 Task: Check the sale-to-list ratio of 2 full bathrooms in the last 5 years.
Action: Mouse pressed left at (787, 174)
Screenshot: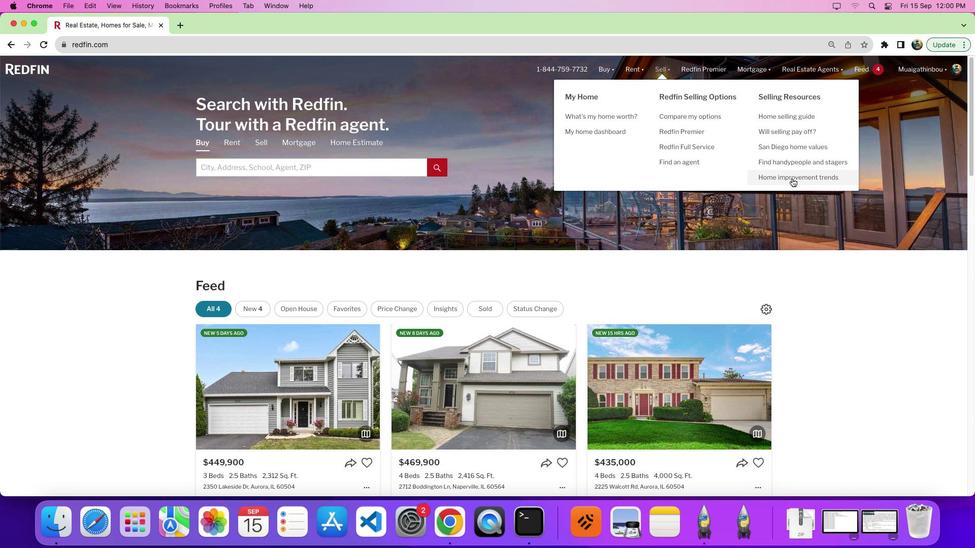 
Action: Mouse moved to (267, 184)
Screenshot: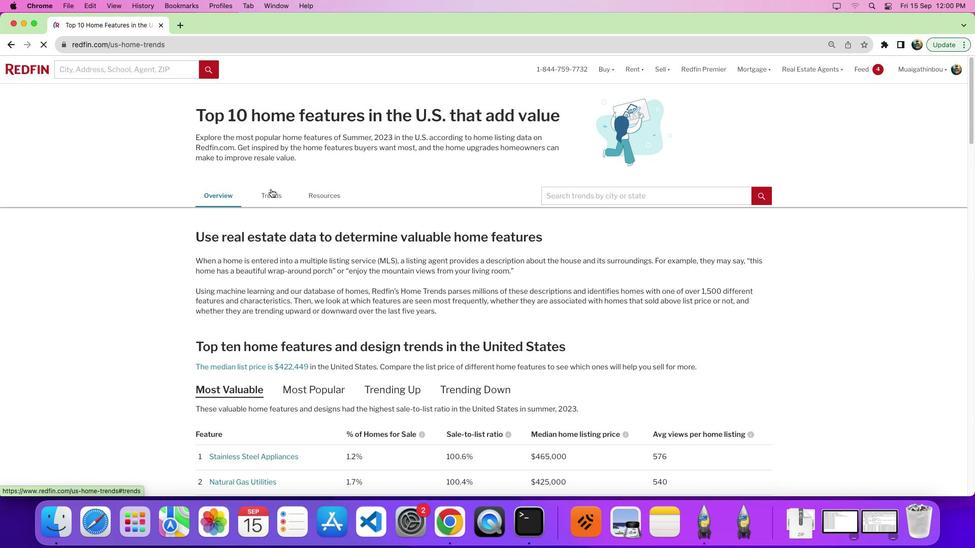 
Action: Mouse pressed left at (267, 184)
Screenshot: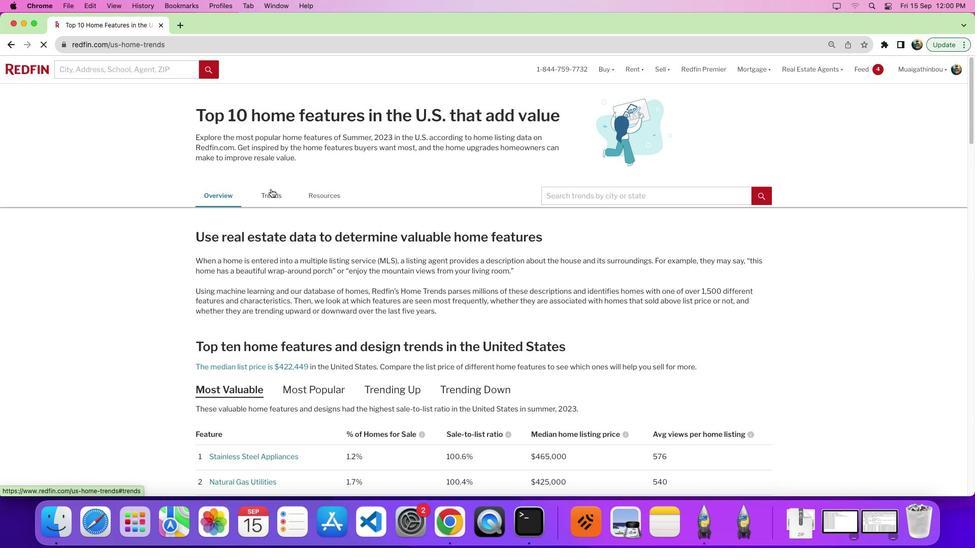 
Action: Mouse moved to (267, 189)
Screenshot: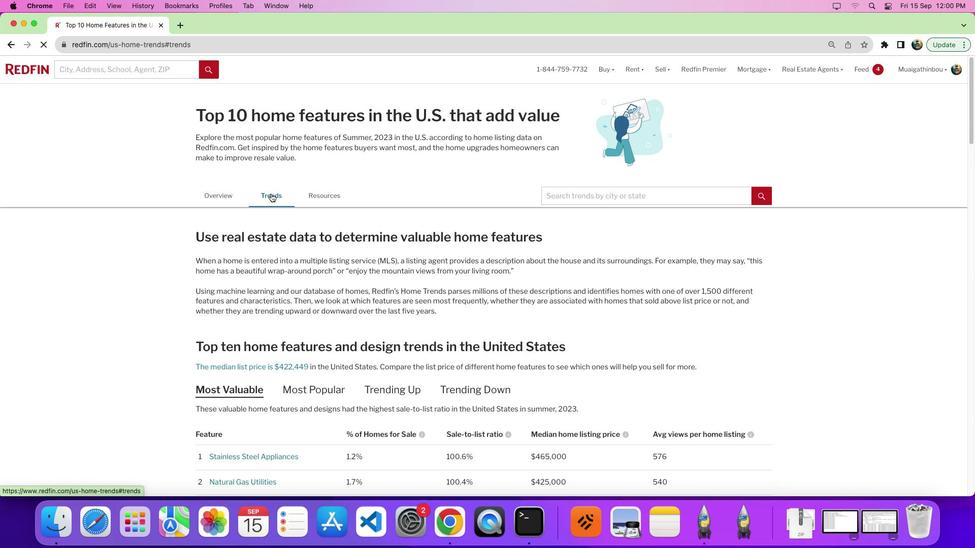 
Action: Mouse pressed left at (267, 189)
Screenshot: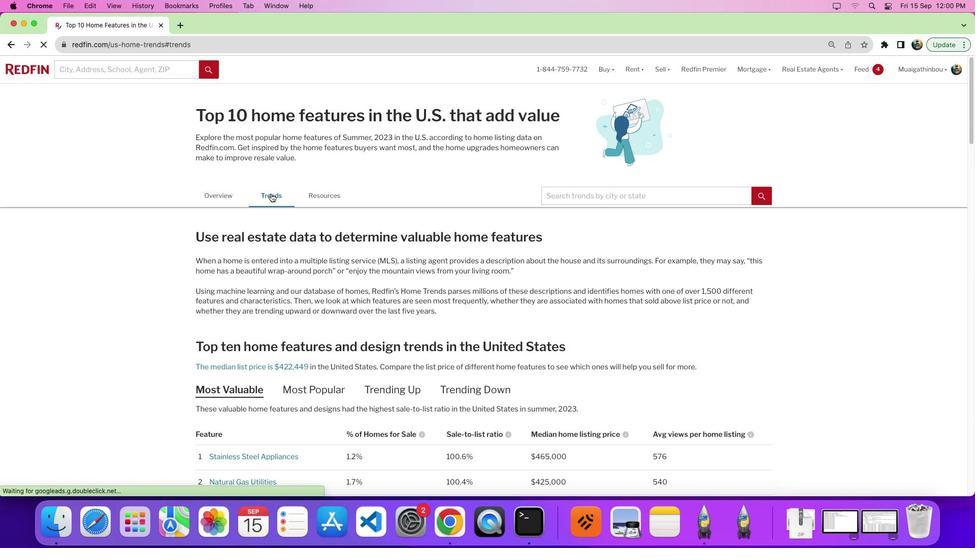 
Action: Mouse moved to (329, 211)
Screenshot: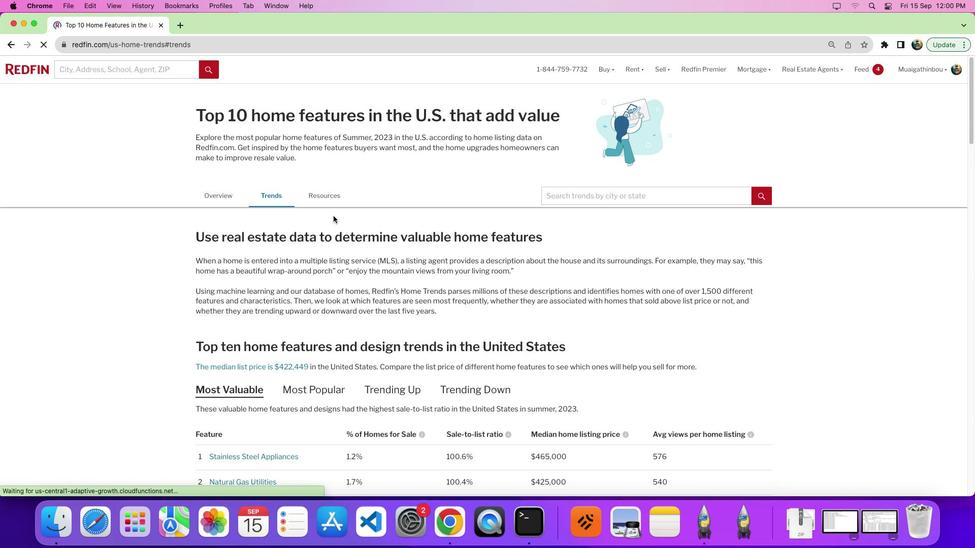 
Action: Mouse scrolled (329, 211) with delta (-3, -4)
Screenshot: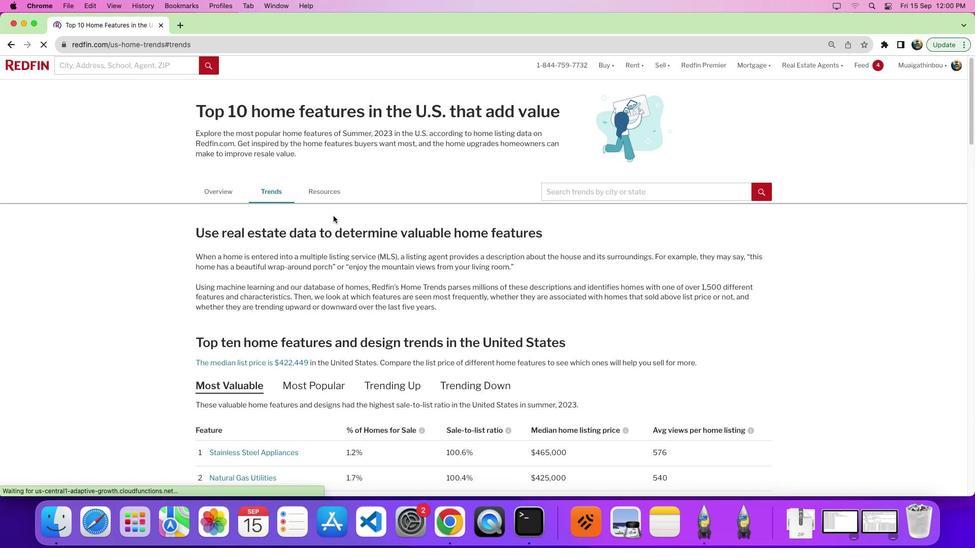 
Action: Mouse scrolled (329, 211) with delta (-3, -4)
Screenshot: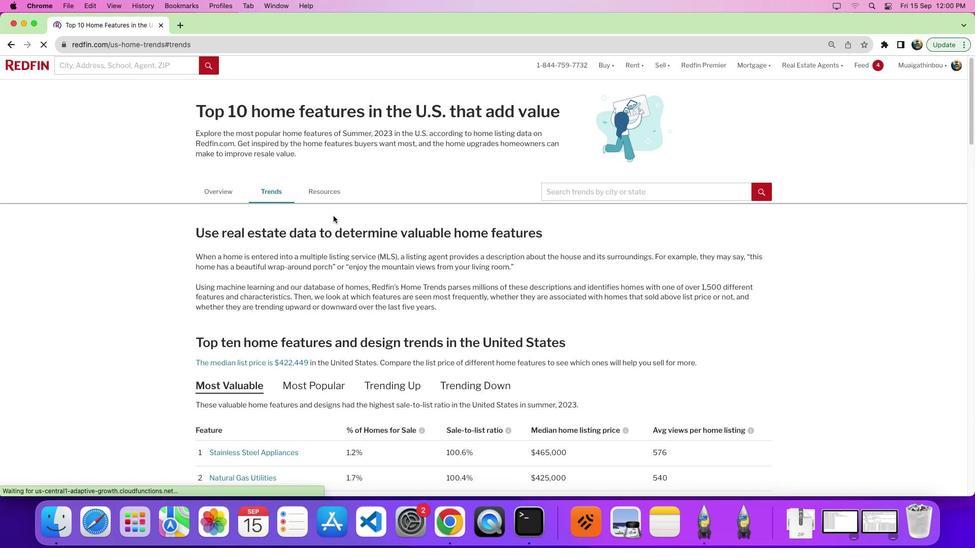 
Action: Mouse scrolled (329, 211) with delta (-3, -7)
Screenshot: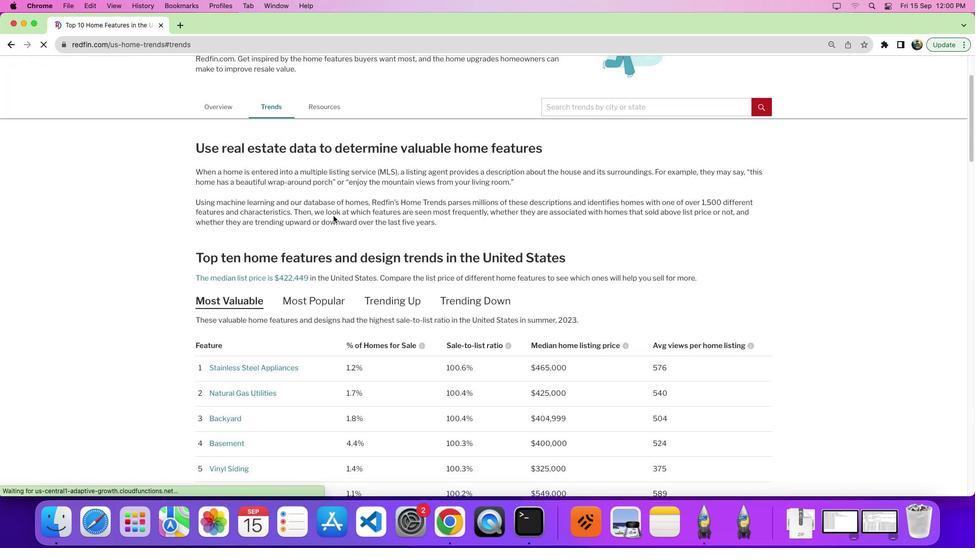 
Action: Mouse scrolled (329, 211) with delta (-3, -4)
Screenshot: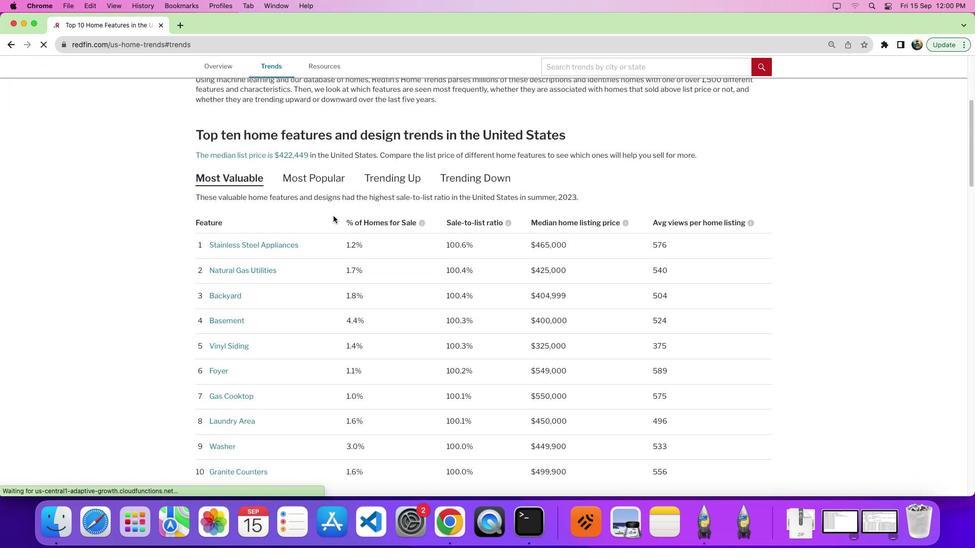 
Action: Mouse scrolled (329, 211) with delta (-3, -4)
Screenshot: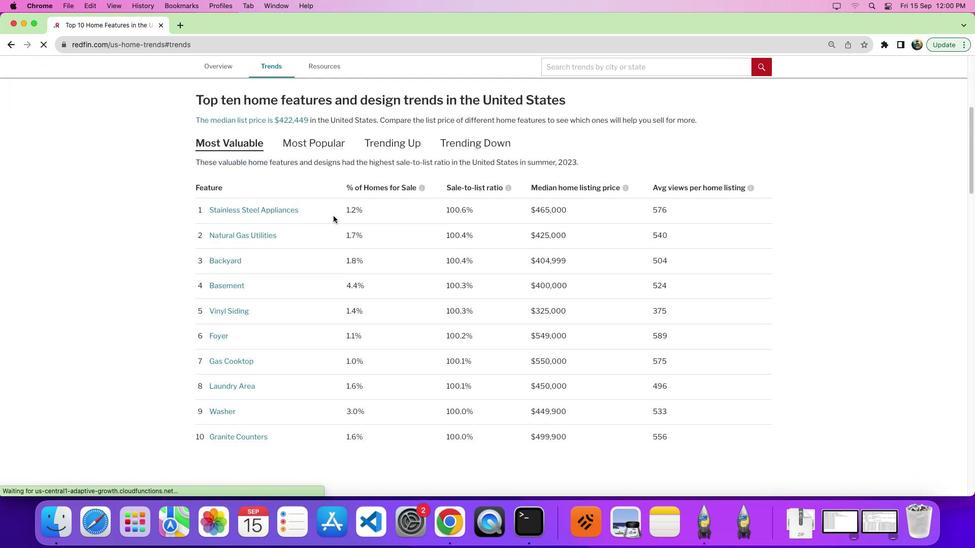 
Action: Mouse scrolled (329, 211) with delta (-3, -7)
Screenshot: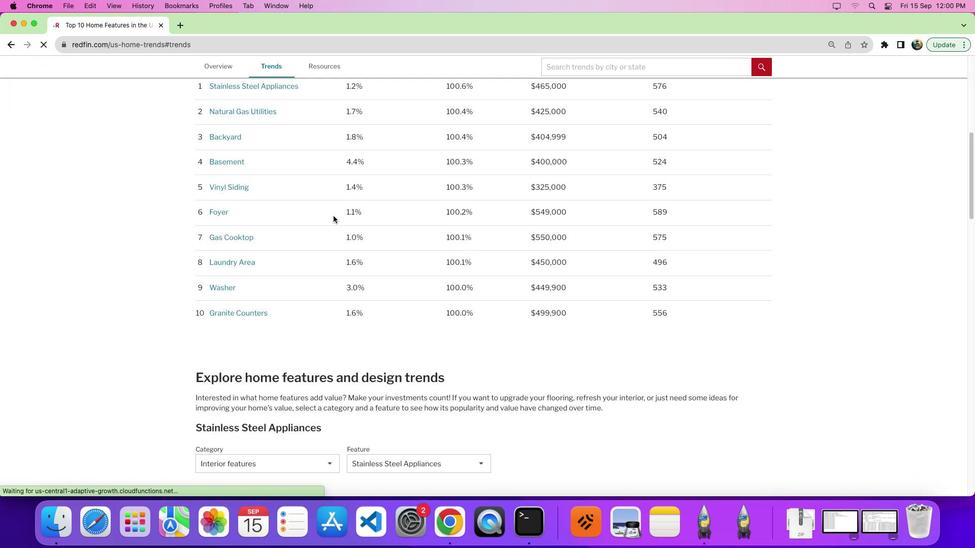 
Action: Mouse scrolled (329, 211) with delta (-3, -9)
Screenshot: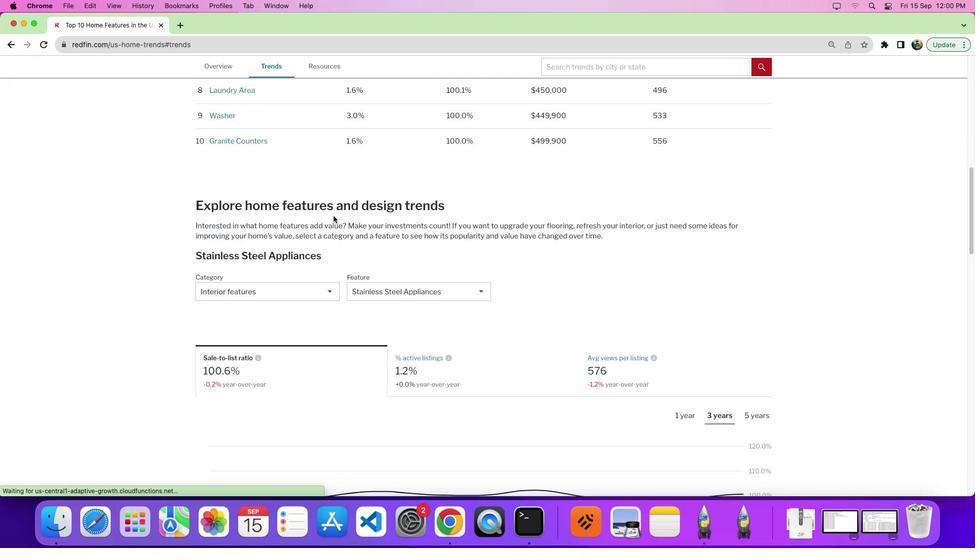 
Action: Mouse moved to (256, 213)
Screenshot: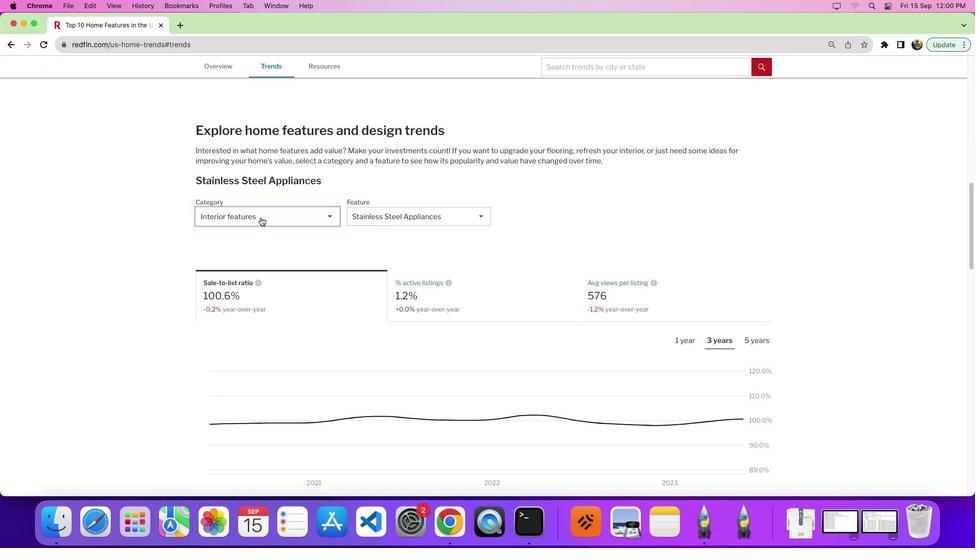 
Action: Mouse pressed left at (256, 213)
Screenshot: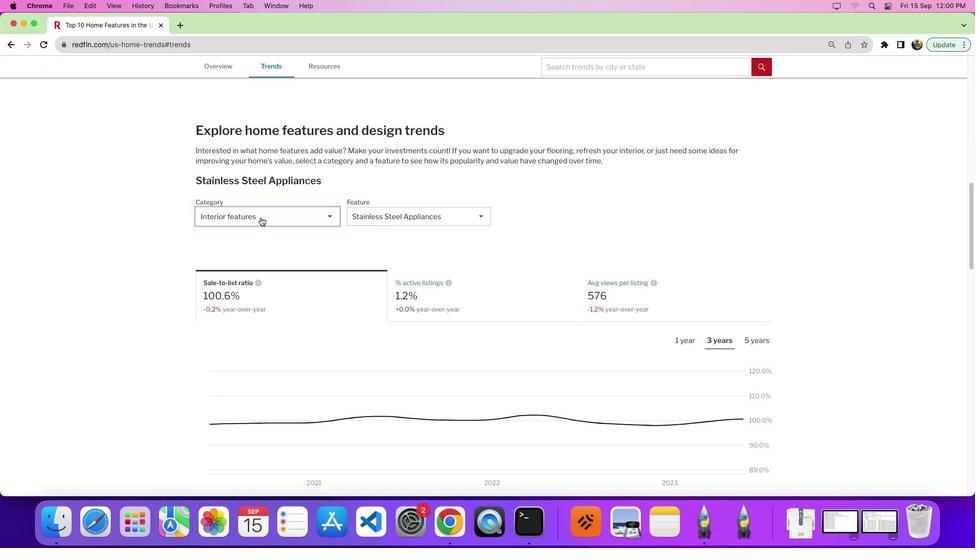 
Action: Mouse moved to (260, 244)
Screenshot: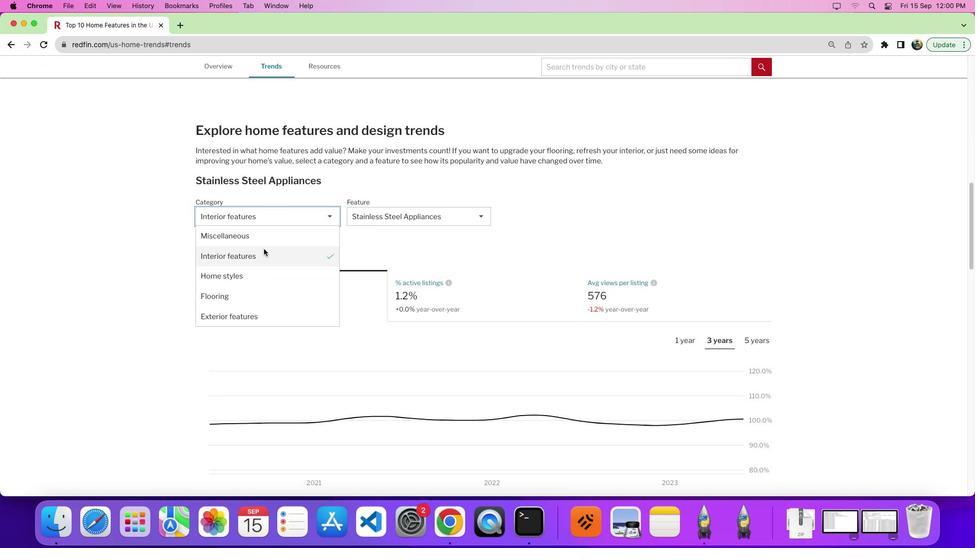 
Action: Mouse pressed left at (260, 244)
Screenshot: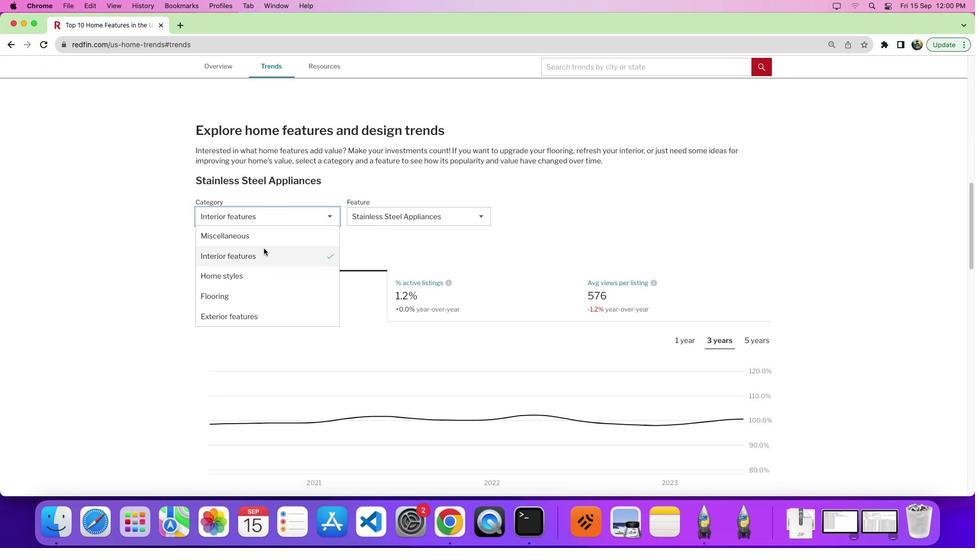 
Action: Mouse moved to (374, 203)
Screenshot: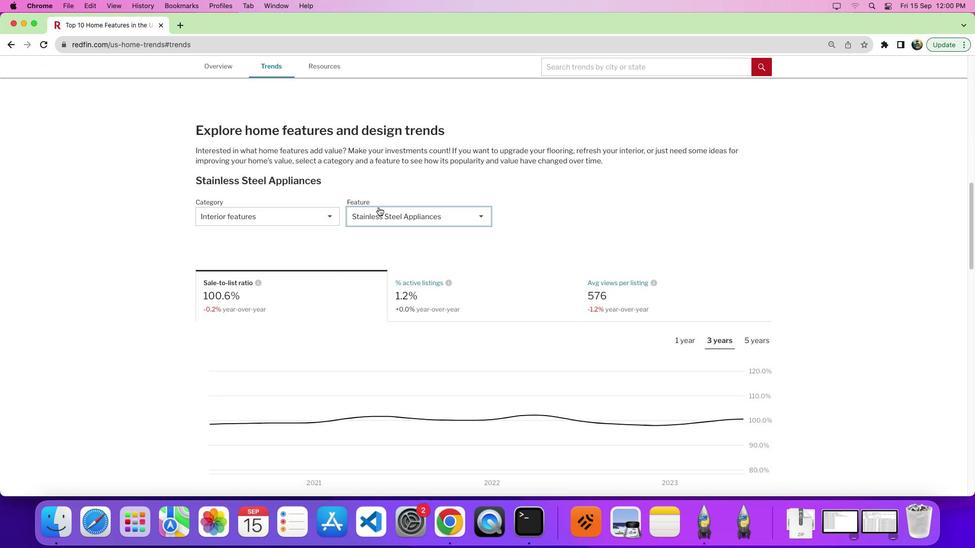 
Action: Mouse pressed left at (374, 203)
Screenshot: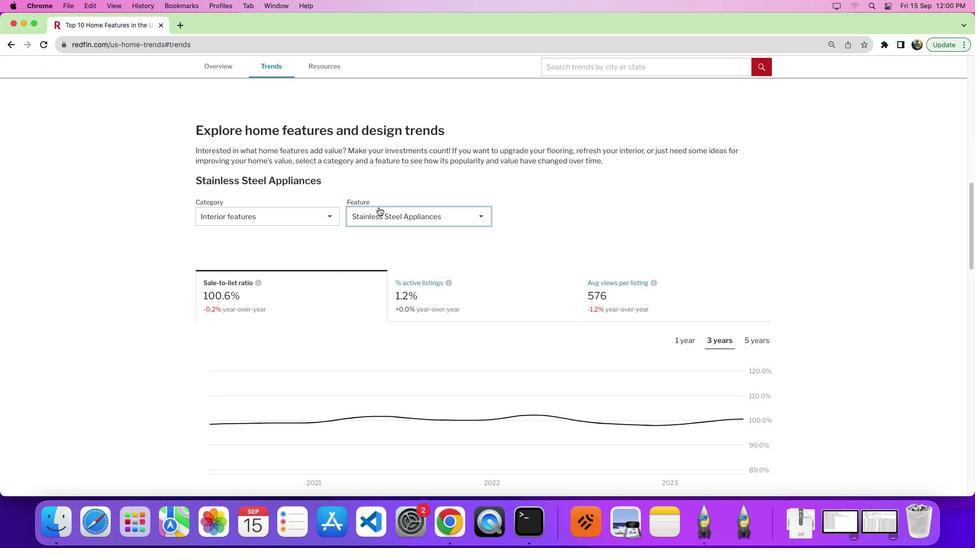 
Action: Mouse moved to (389, 273)
Screenshot: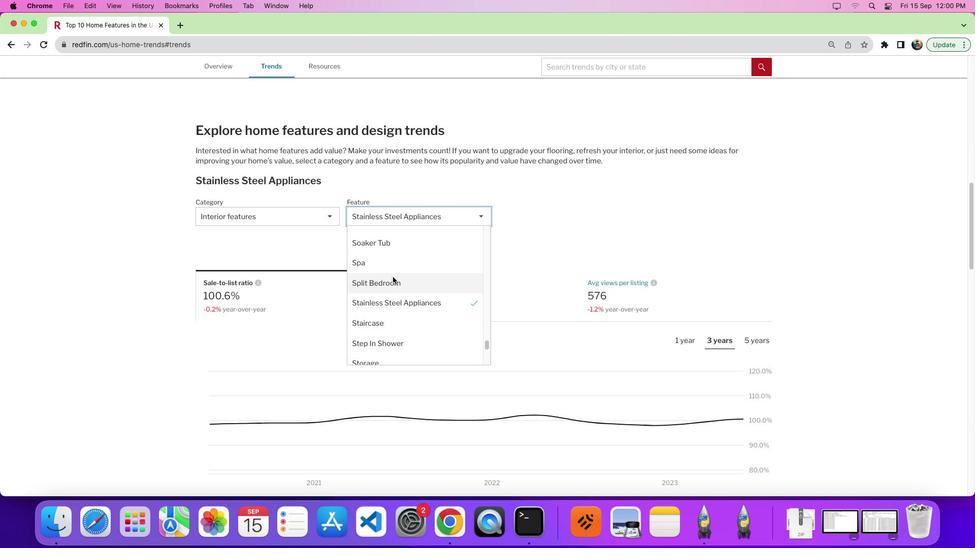 
Action: Mouse scrolled (389, 273) with delta (-3, -3)
Screenshot: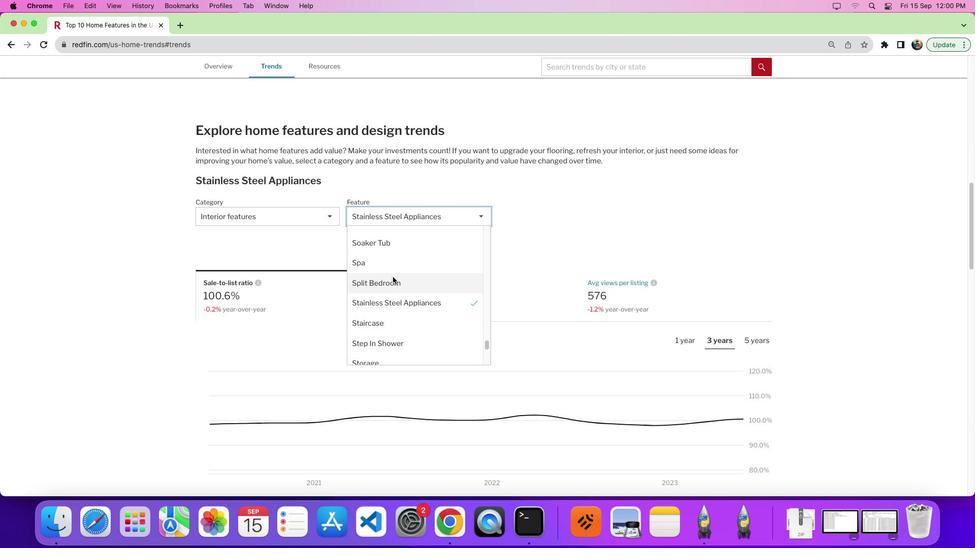 
Action: Mouse scrolled (389, 273) with delta (-3, -3)
Screenshot: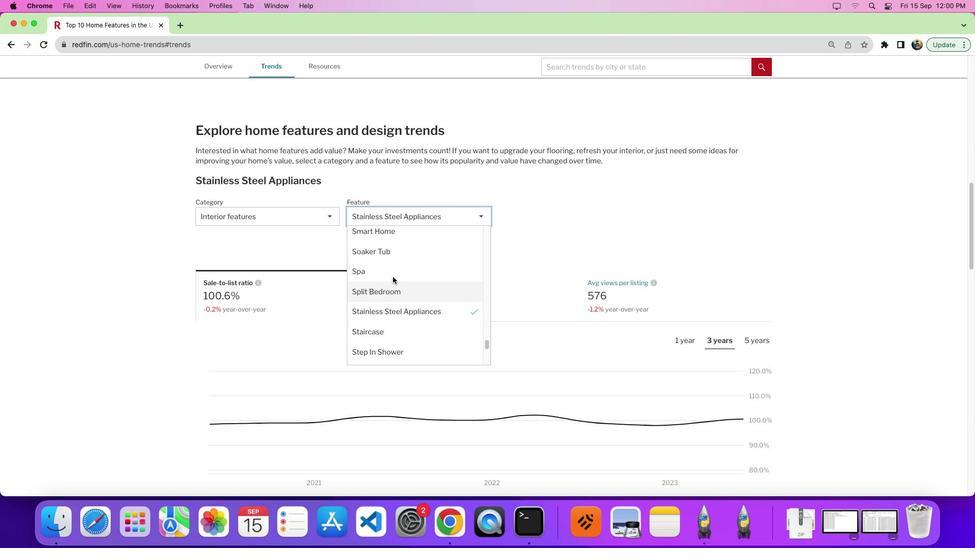 
Action: Mouse moved to (389, 273)
Screenshot: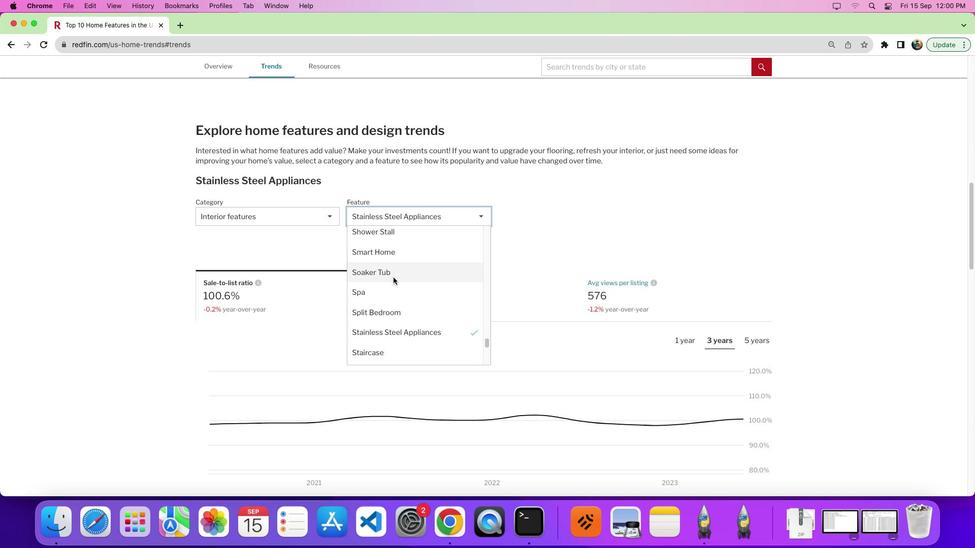 
Action: Mouse scrolled (389, 273) with delta (-3, -4)
Screenshot: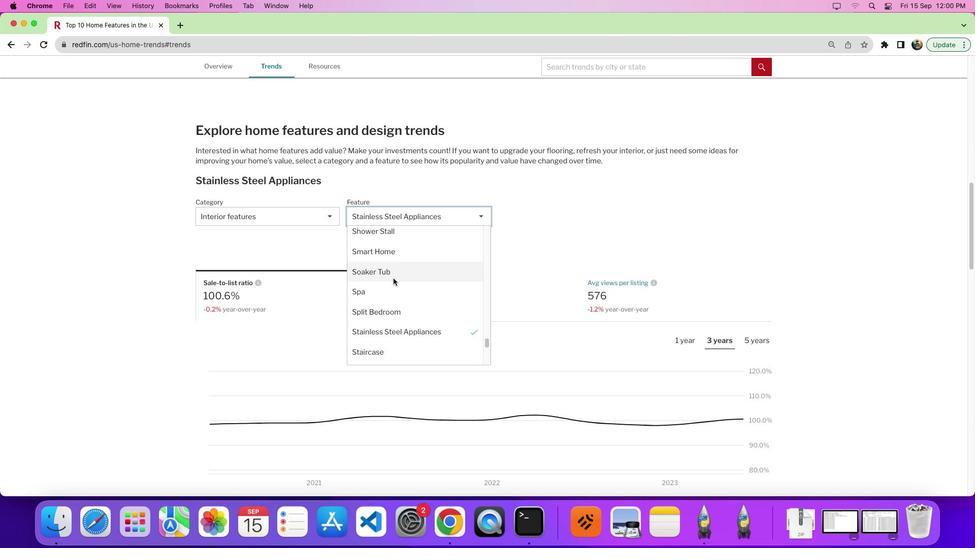 
Action: Mouse moved to (389, 274)
Screenshot: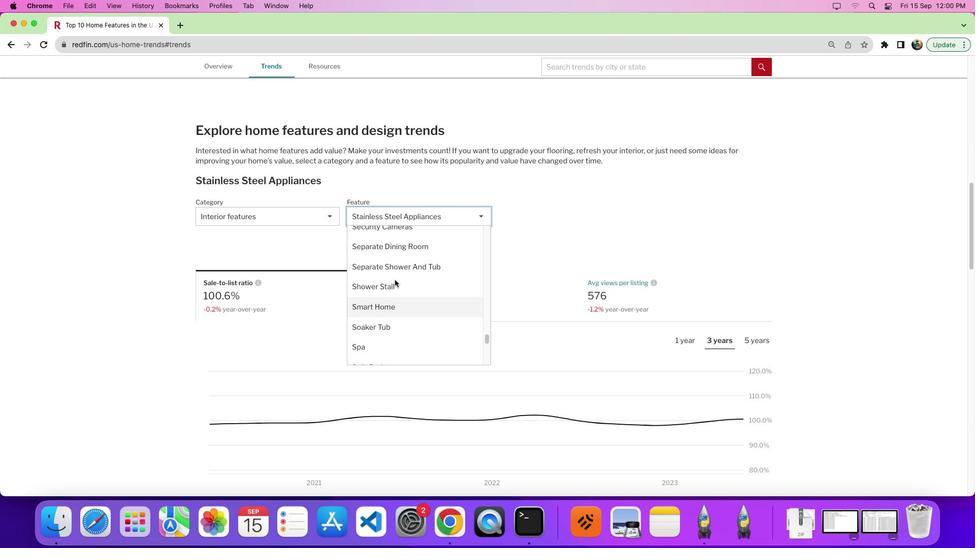 
Action: Mouse scrolled (389, 274) with delta (-3, -3)
Screenshot: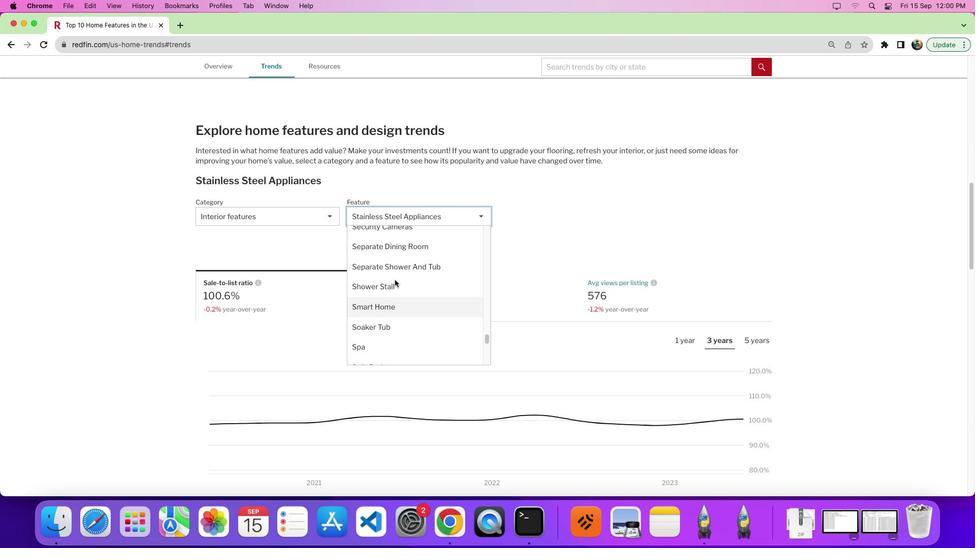
Action: Mouse moved to (389, 274)
Screenshot: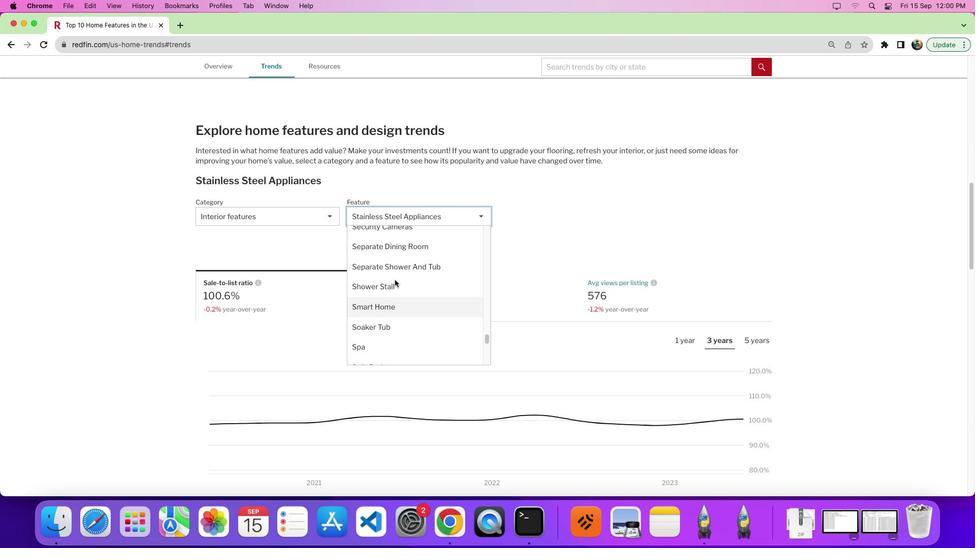 
Action: Mouse scrolled (389, 274) with delta (-3, -1)
Screenshot: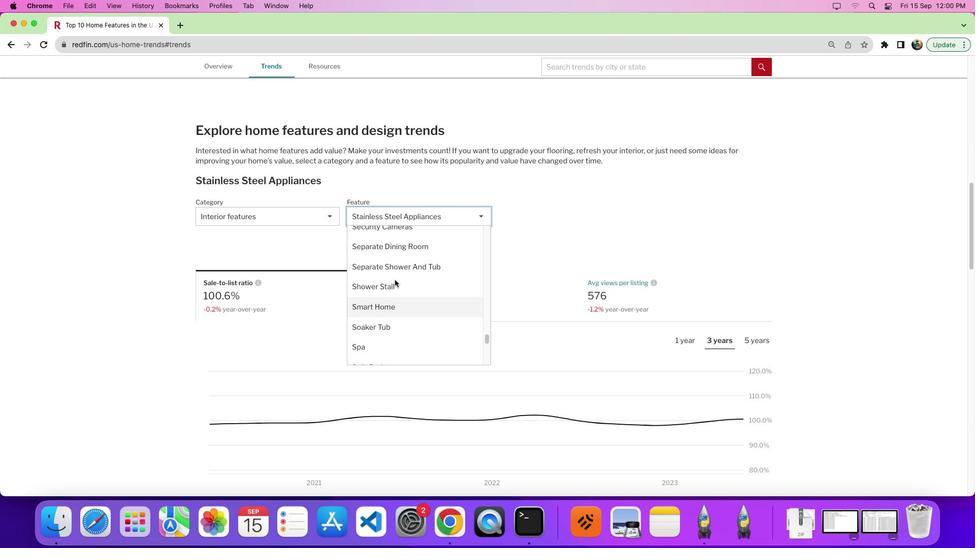 
Action: Mouse moved to (391, 272)
Screenshot: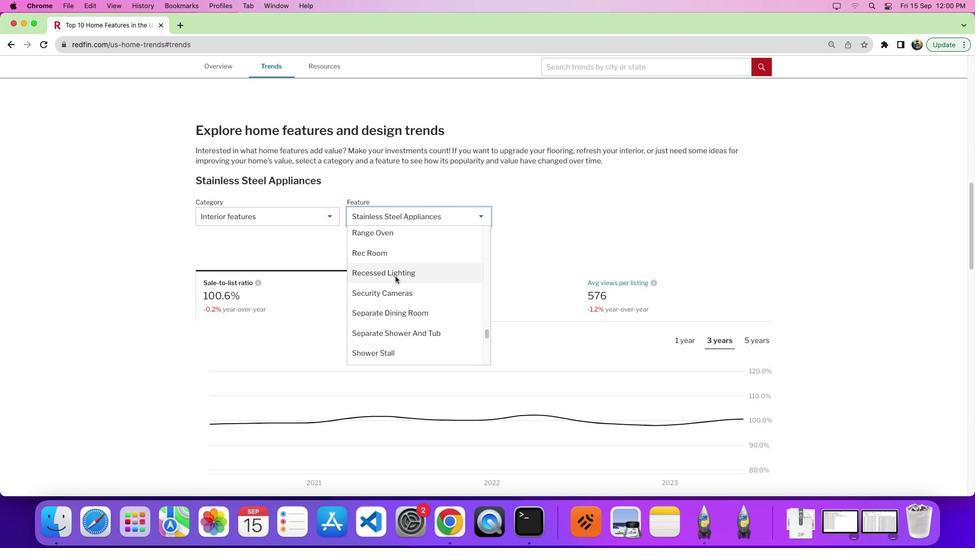 
Action: Mouse scrolled (391, 272) with delta (-3, -3)
Screenshot: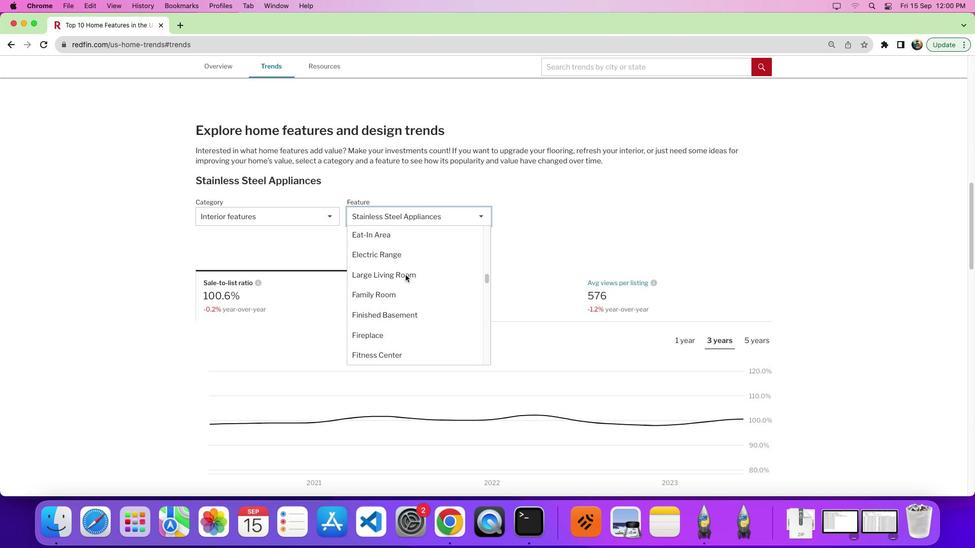 
Action: Mouse moved to (391, 272)
Screenshot: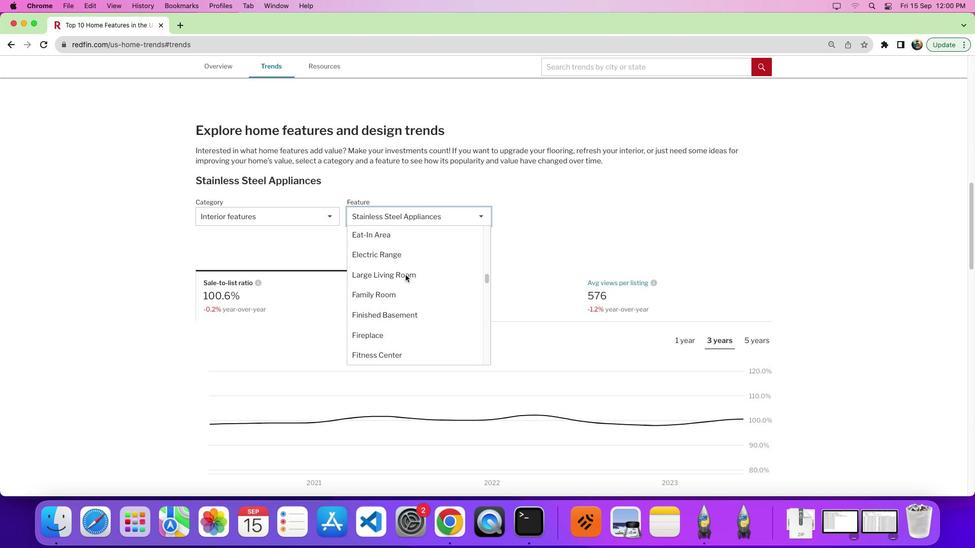 
Action: Mouse scrolled (391, 272) with delta (-3, -2)
Screenshot: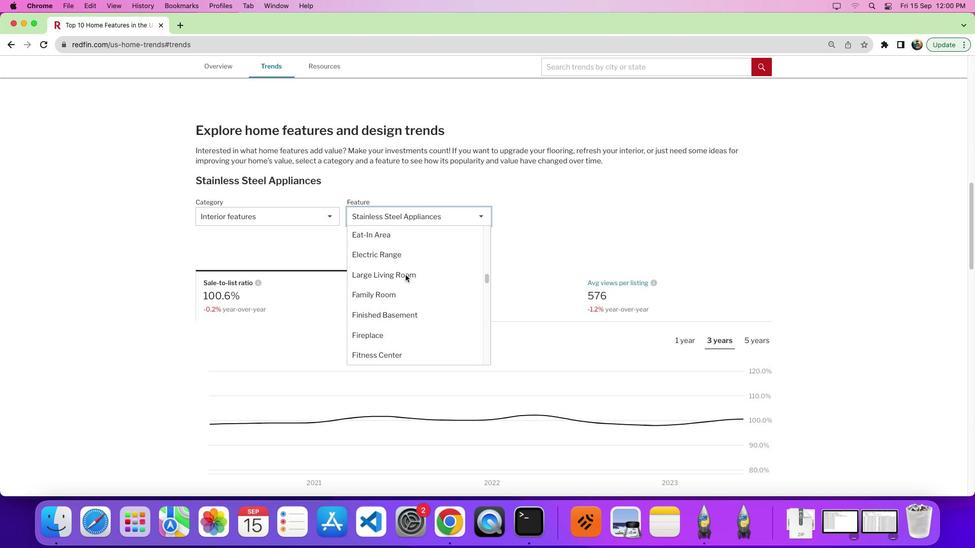 
Action: Mouse scrolled (391, 272) with delta (-3, 1)
Screenshot: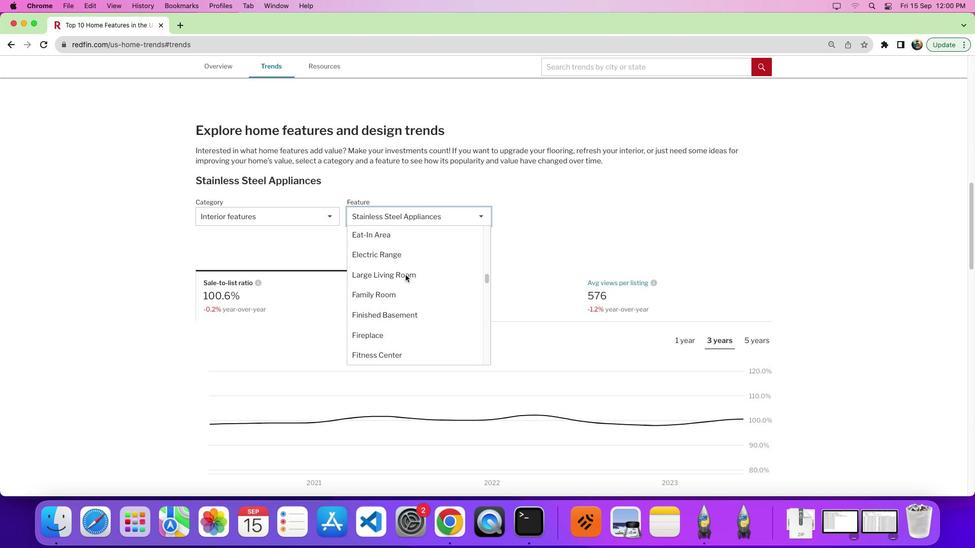 
Action: Mouse moved to (391, 272)
Screenshot: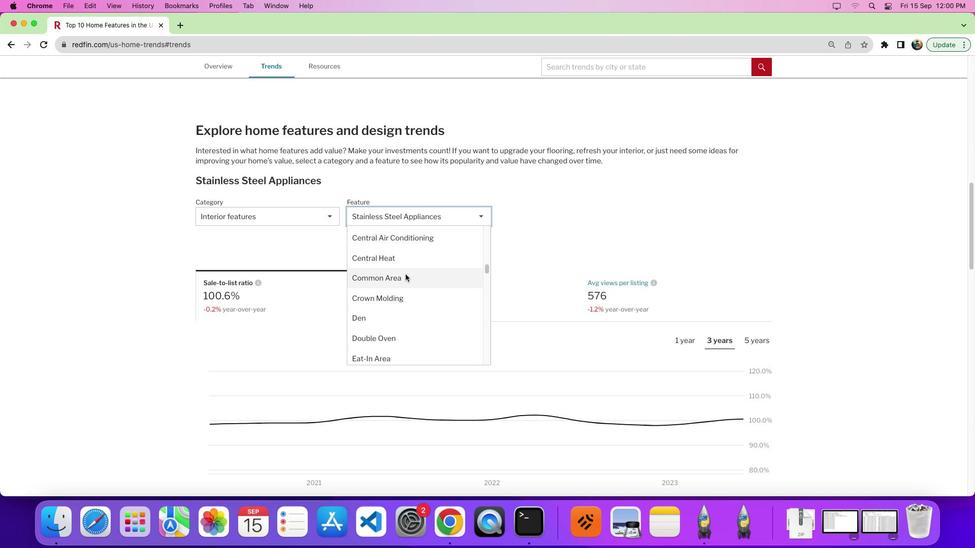 
Action: Mouse scrolled (391, 272) with delta (-3, 3)
Screenshot: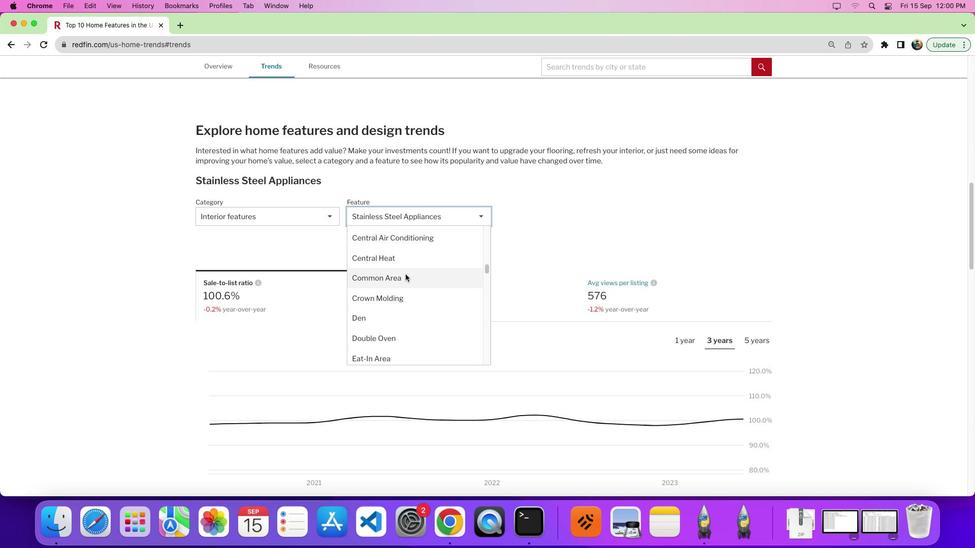 
Action: Mouse moved to (395, 272)
Screenshot: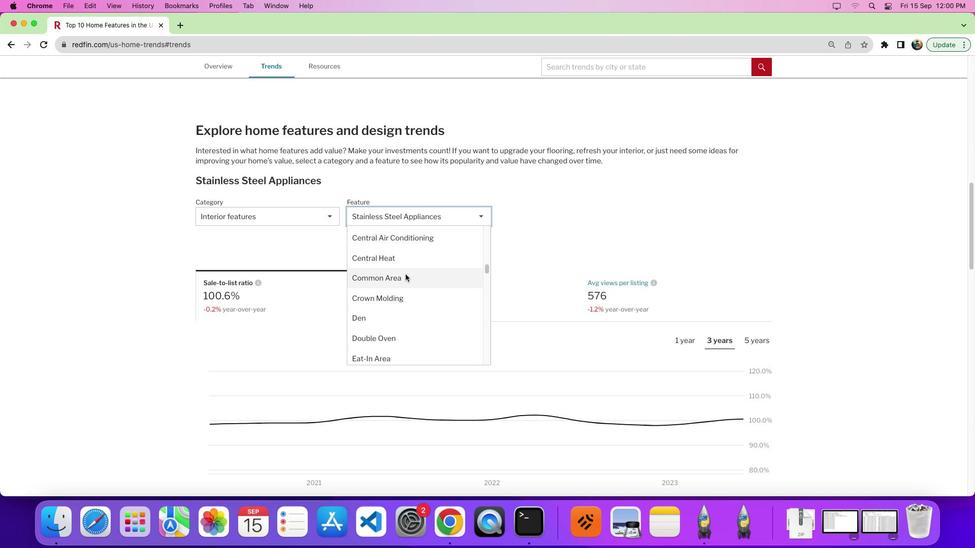 
Action: Mouse scrolled (395, 272) with delta (-3, 4)
Screenshot: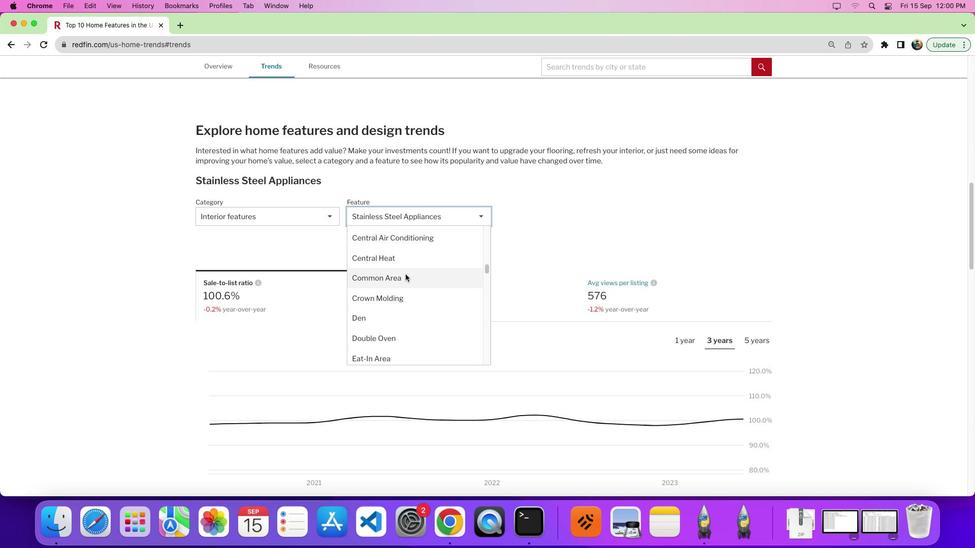
Action: Mouse moved to (401, 270)
Screenshot: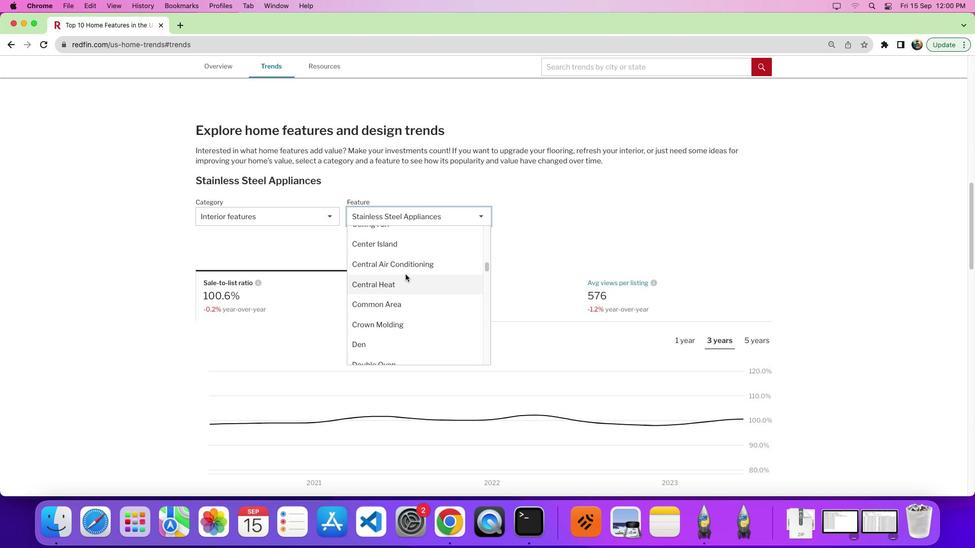 
Action: Mouse scrolled (401, 270) with delta (-3, -3)
Screenshot: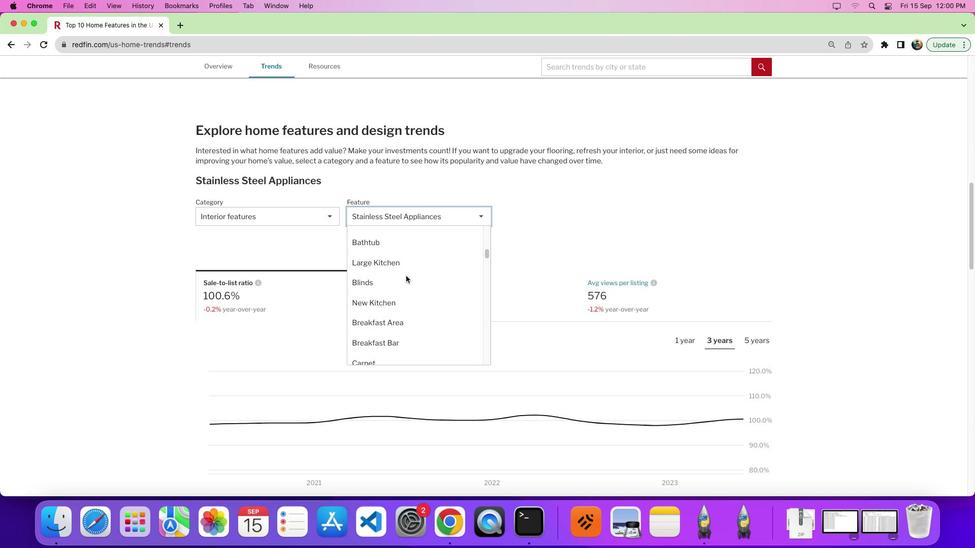 
Action: Mouse moved to (401, 270)
Screenshot: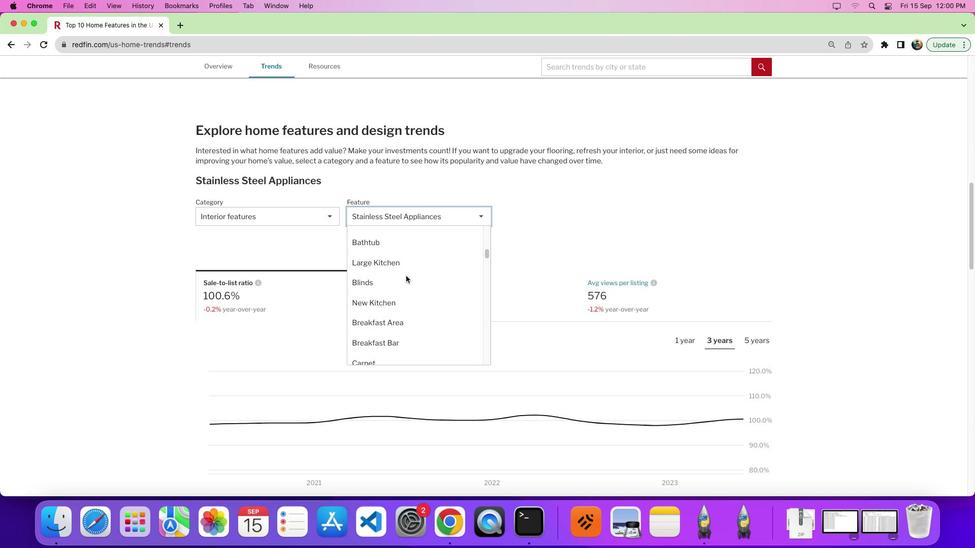 
Action: Mouse scrolled (401, 270) with delta (-3, -2)
Screenshot: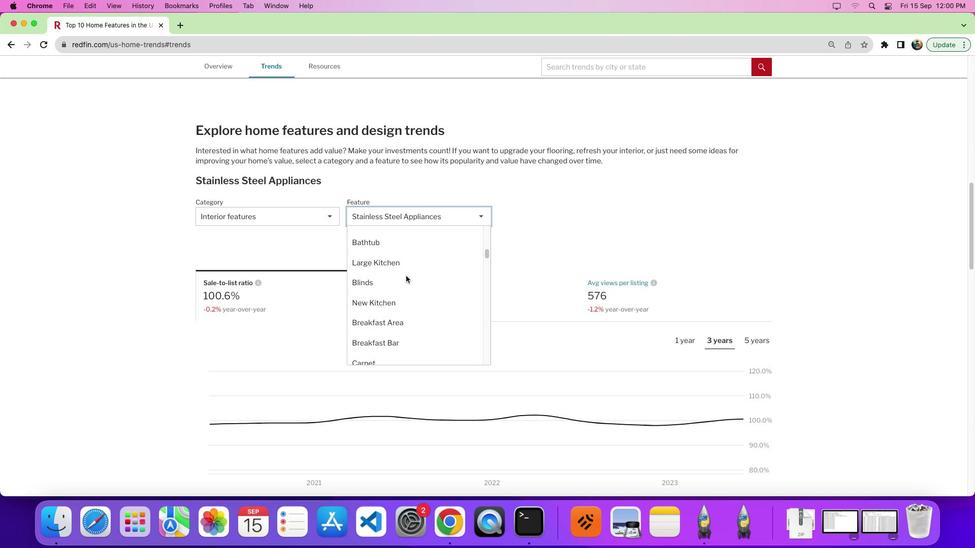 
Action: Mouse moved to (401, 271)
Screenshot: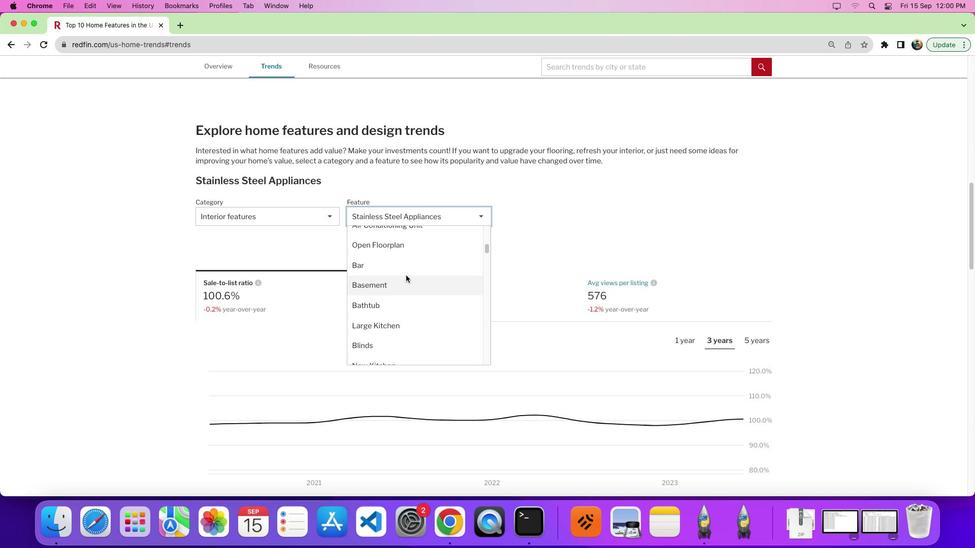 
Action: Mouse scrolled (401, 271) with delta (-3, 0)
Screenshot: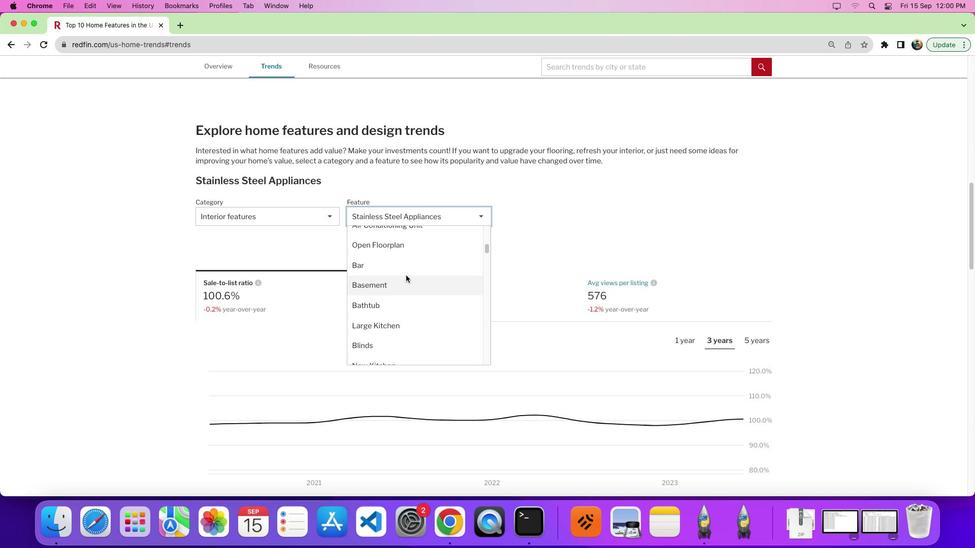 
Action: Mouse moved to (401, 269)
Screenshot: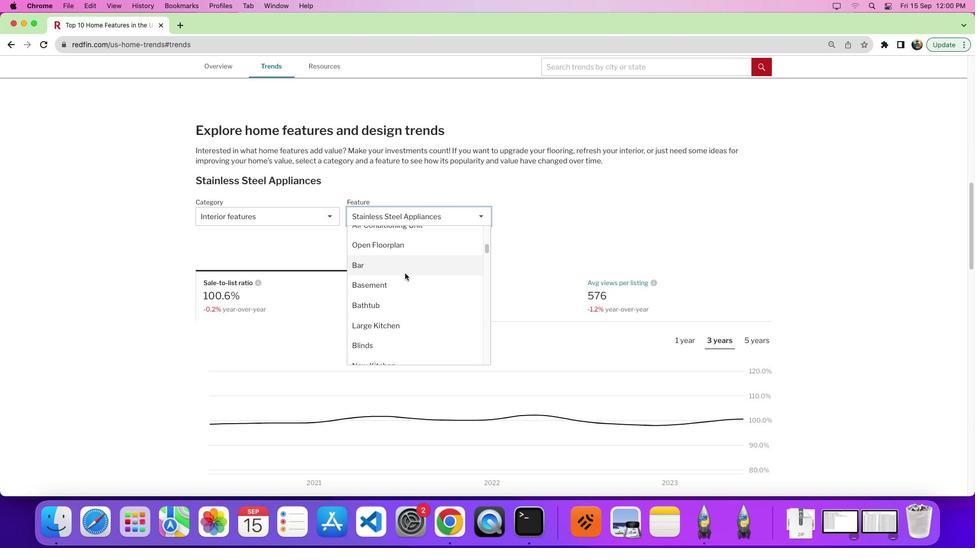
Action: Mouse scrolled (401, 269) with delta (-3, -3)
Screenshot: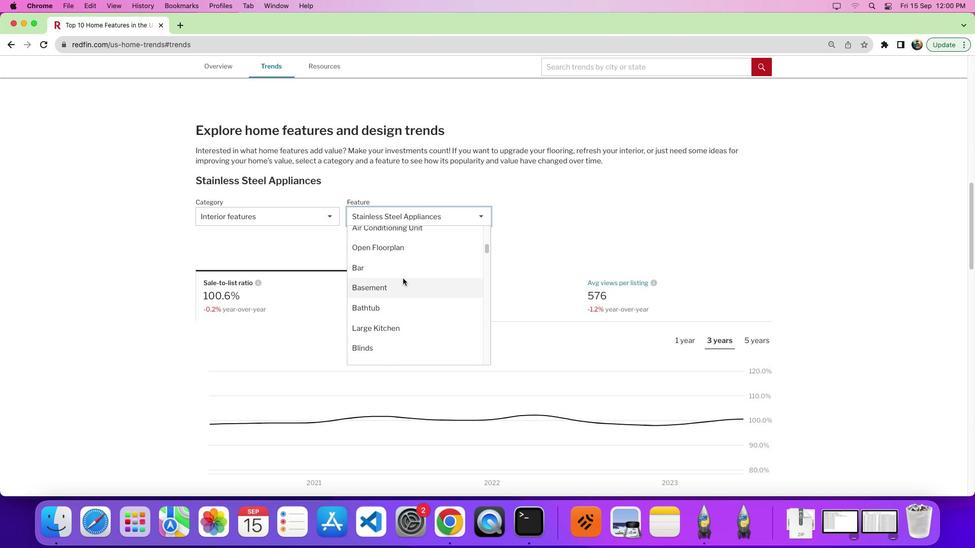 
Action: Mouse moved to (400, 271)
Screenshot: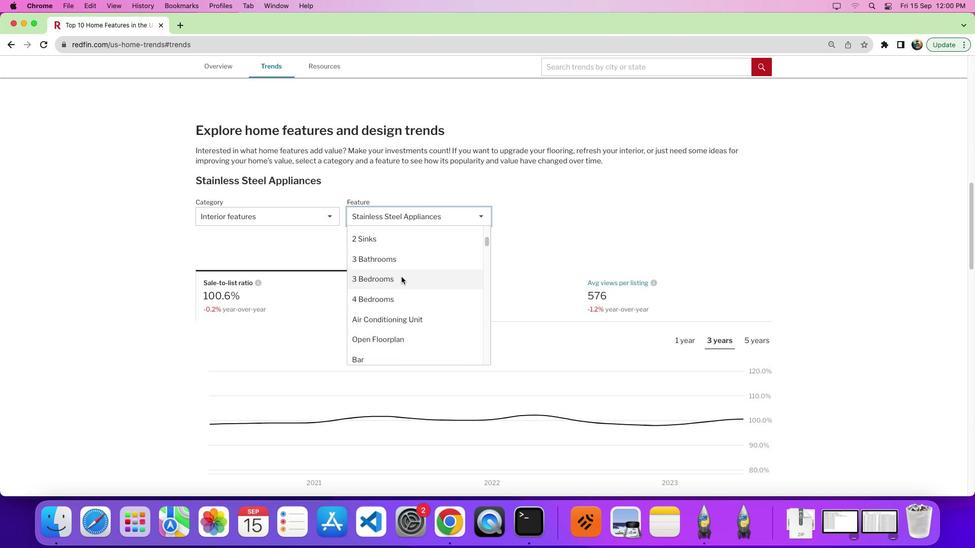 
Action: Mouse scrolled (400, 271) with delta (-3, -3)
Screenshot: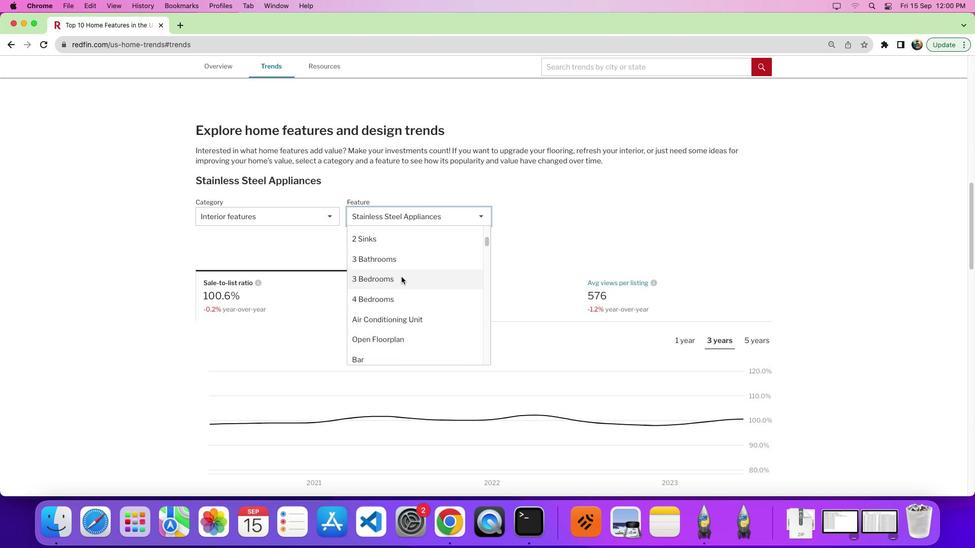 
Action: Mouse moved to (398, 274)
Screenshot: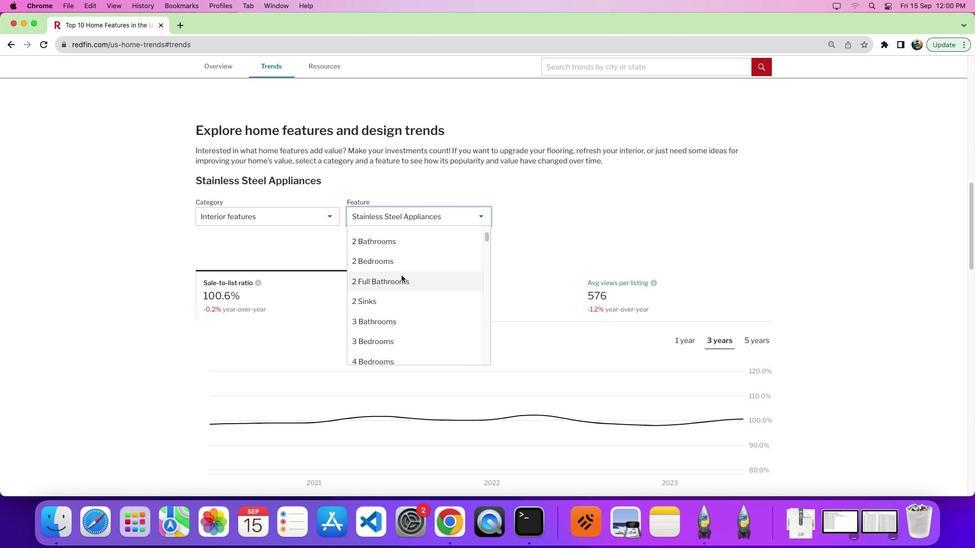 
Action: Mouse scrolled (398, 274) with delta (-3, 0)
Screenshot: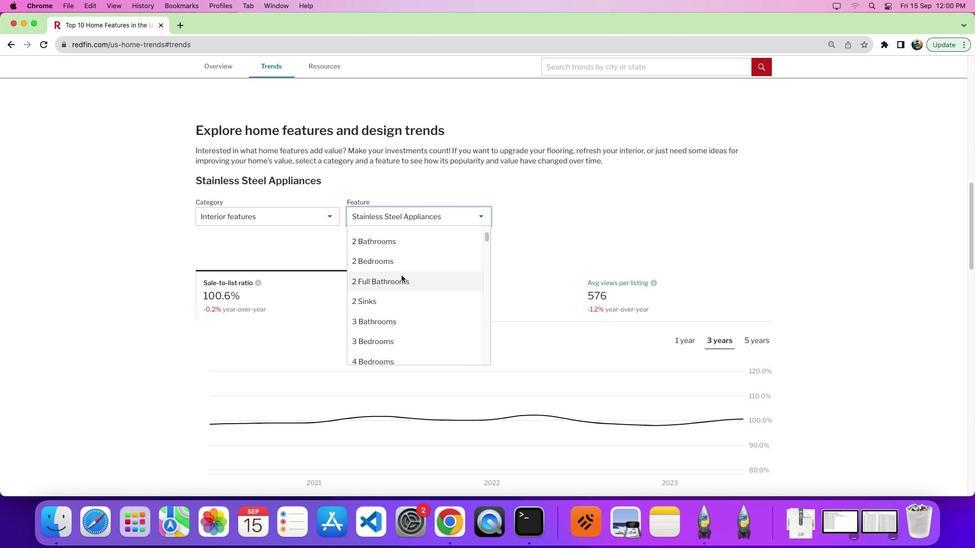 
Action: Mouse moved to (395, 302)
Screenshot: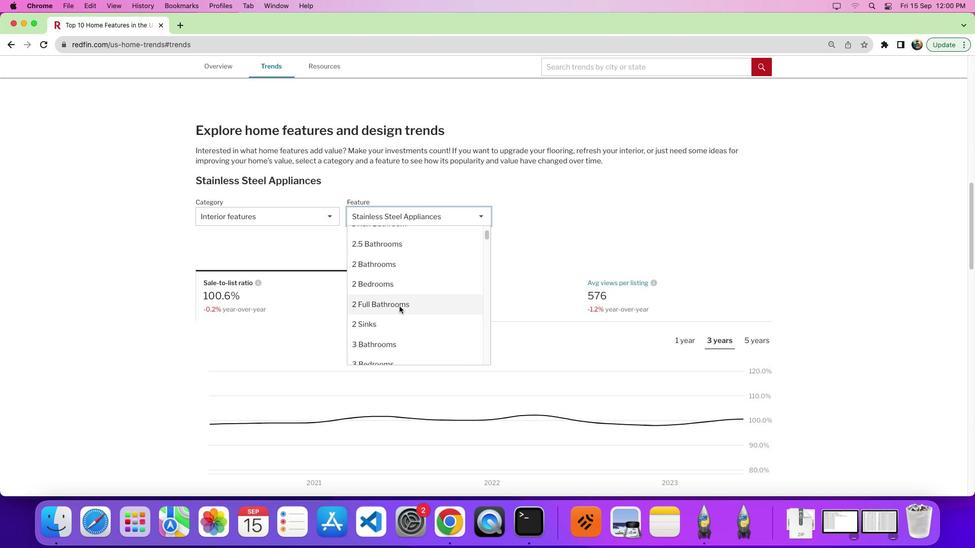 
Action: Mouse pressed left at (395, 302)
Screenshot: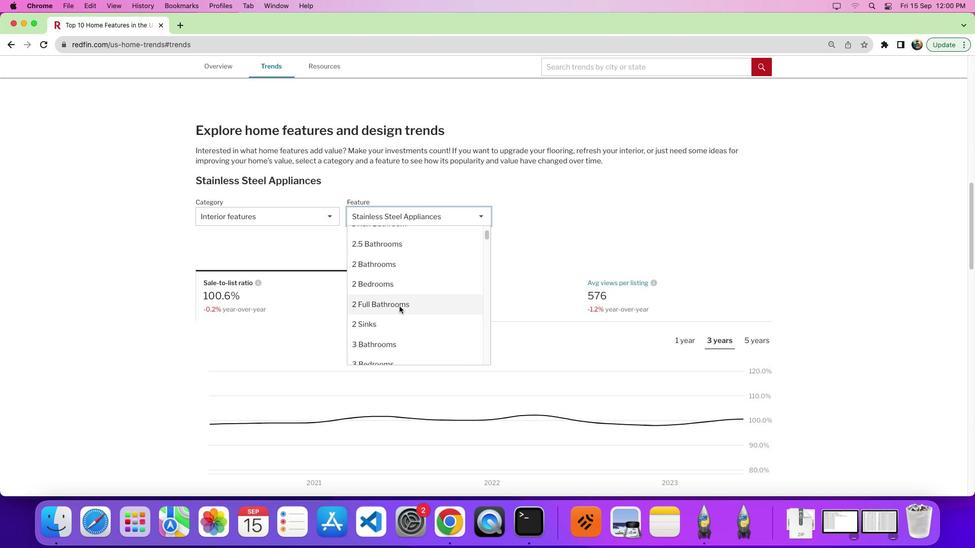 
Action: Mouse moved to (756, 334)
Screenshot: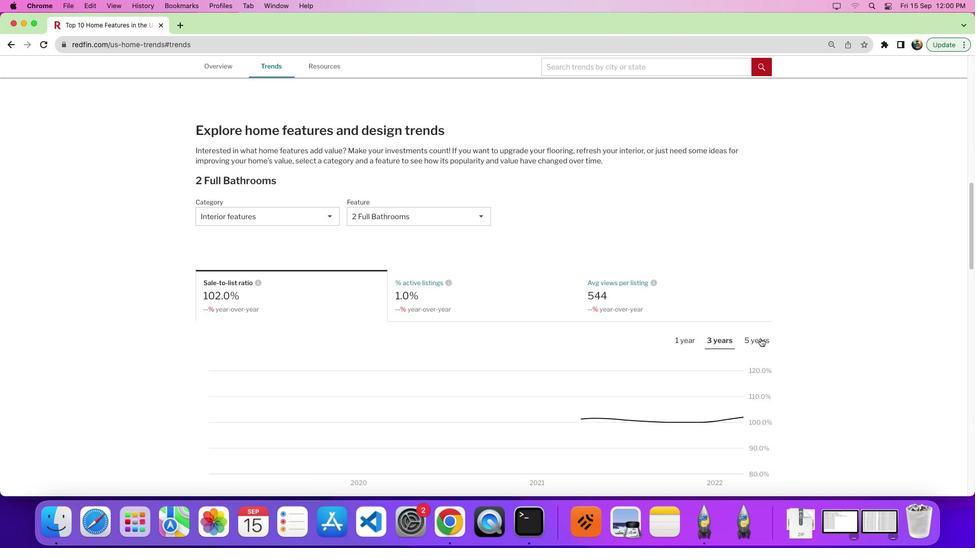 
Action: Mouse pressed left at (756, 334)
Screenshot: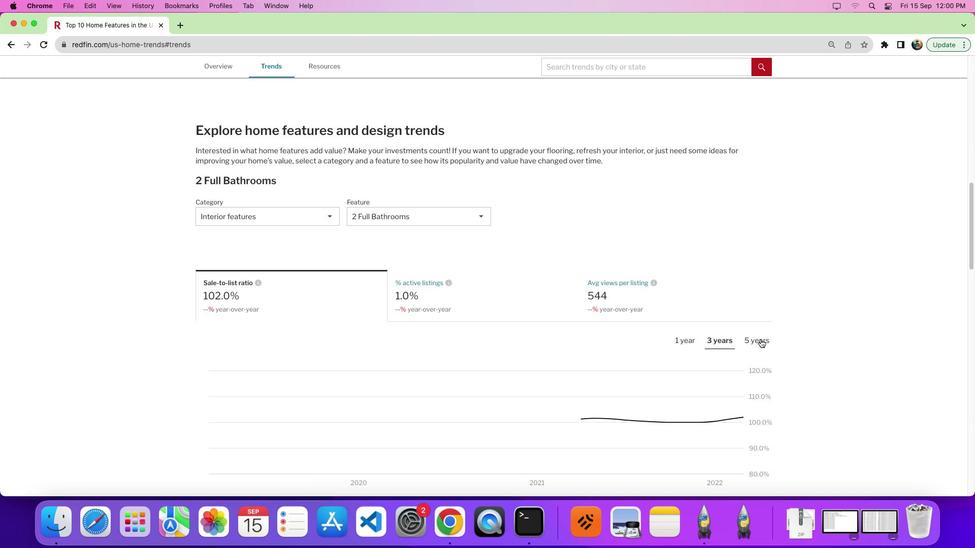 
Action: Mouse moved to (502, 241)
Screenshot: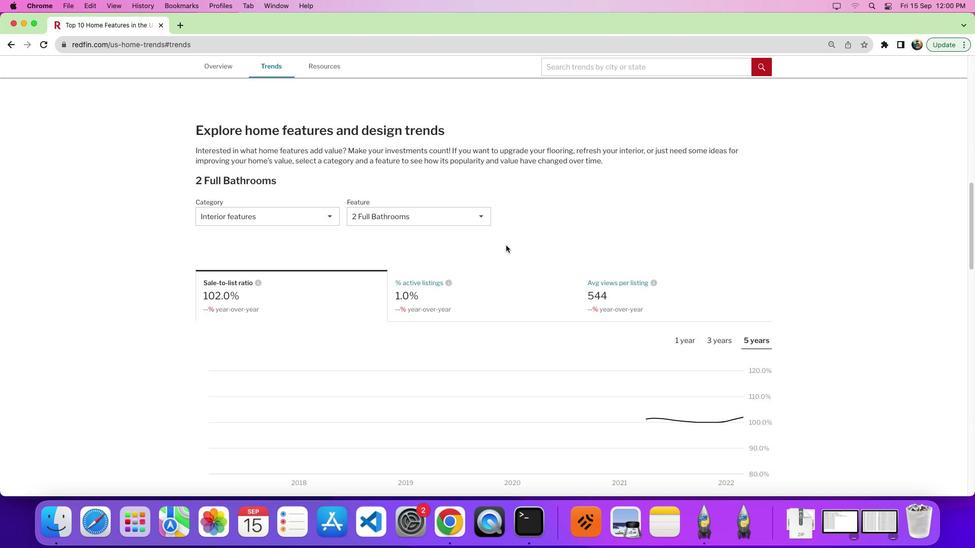 
